 Task: Change  the formatting of the data  Which is Greater than 10 in conditional formating, put the option 'Green Fill with Dark Green Text. . 'In the sheet  Attendance Sheet for Weekly Evaluationbook
Action: Mouse moved to (58, 195)
Screenshot: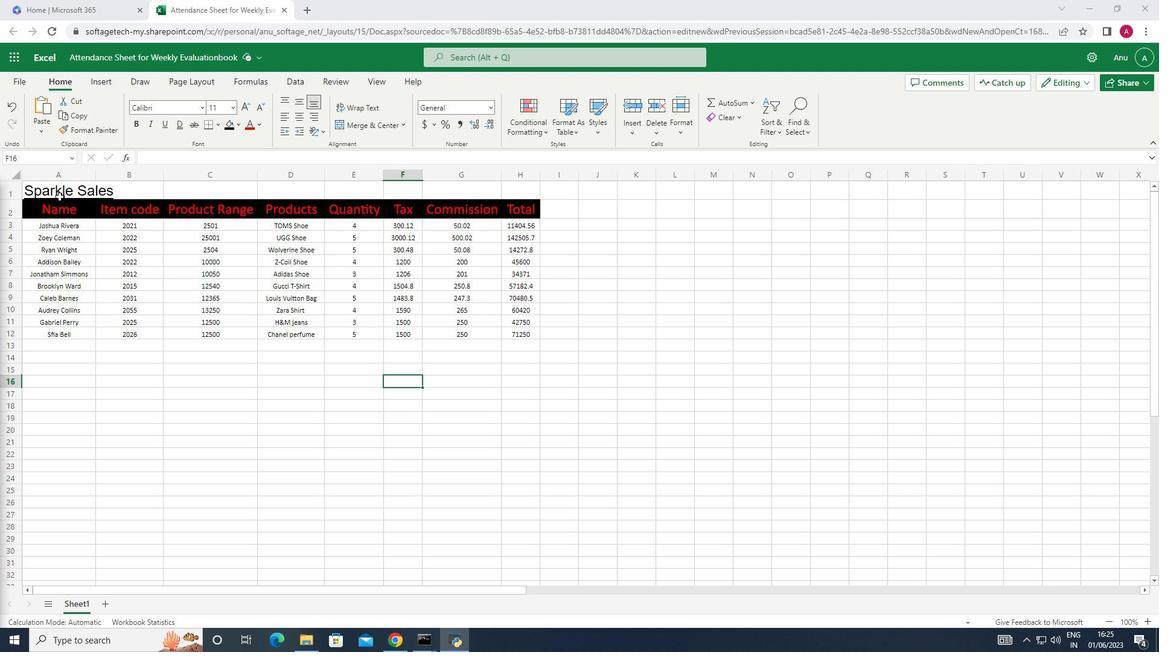 
Action: Mouse pressed left at (58, 195)
Screenshot: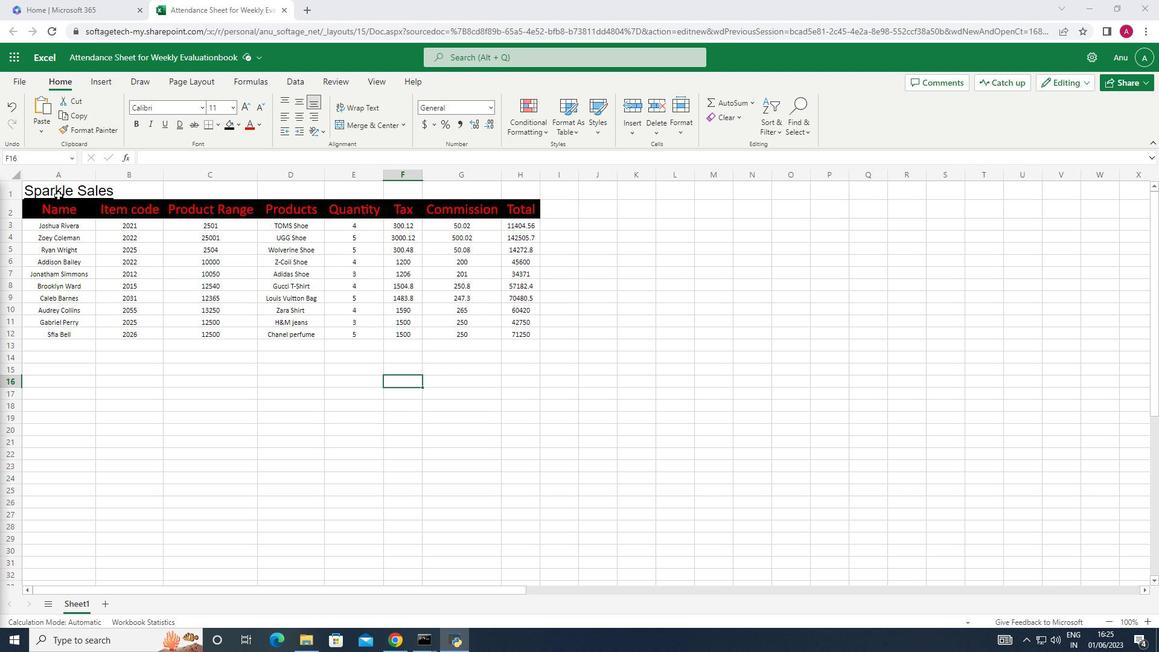 
Action: Mouse moved to (540, 135)
Screenshot: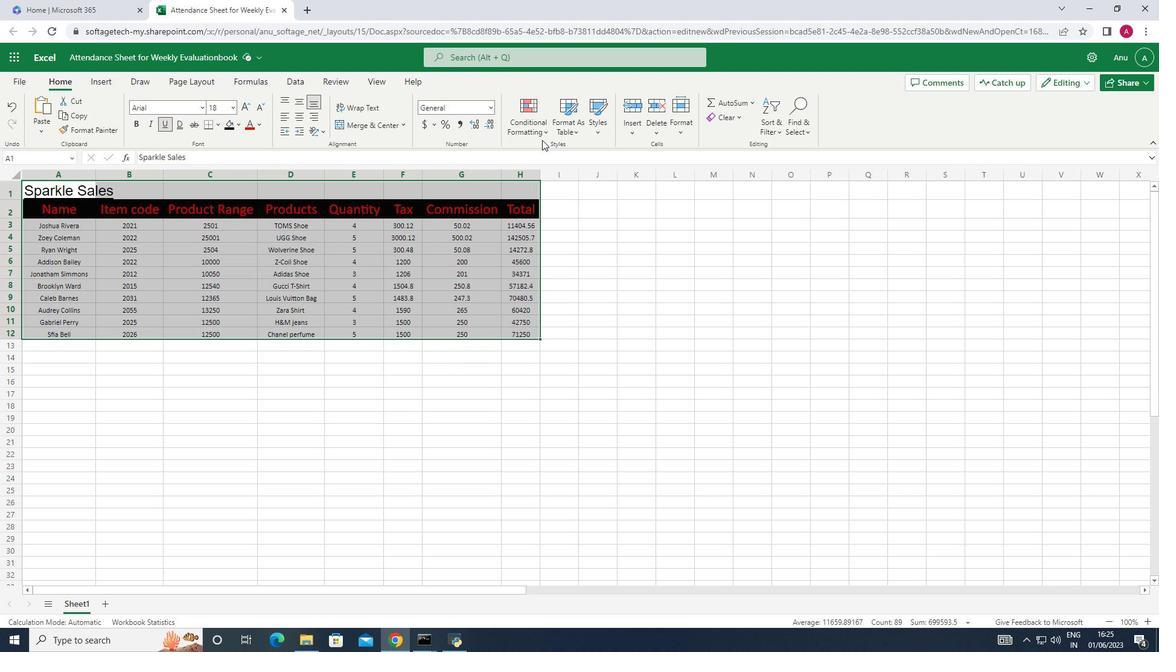 
Action: Mouse pressed left at (540, 135)
Screenshot: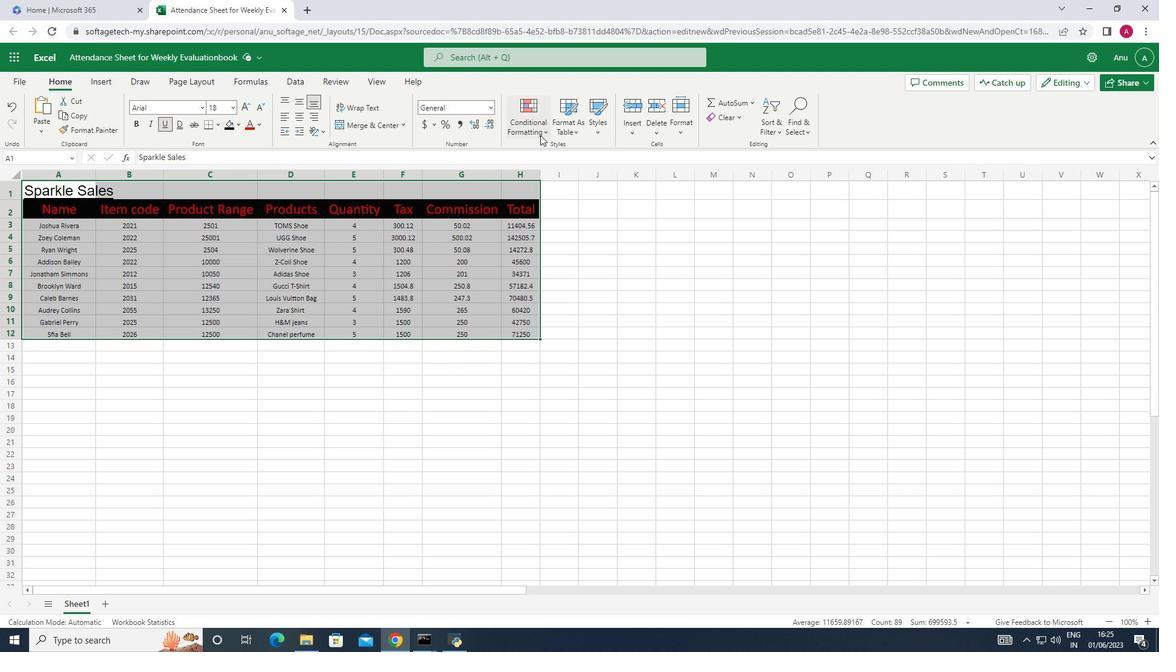 
Action: Mouse moved to (644, 167)
Screenshot: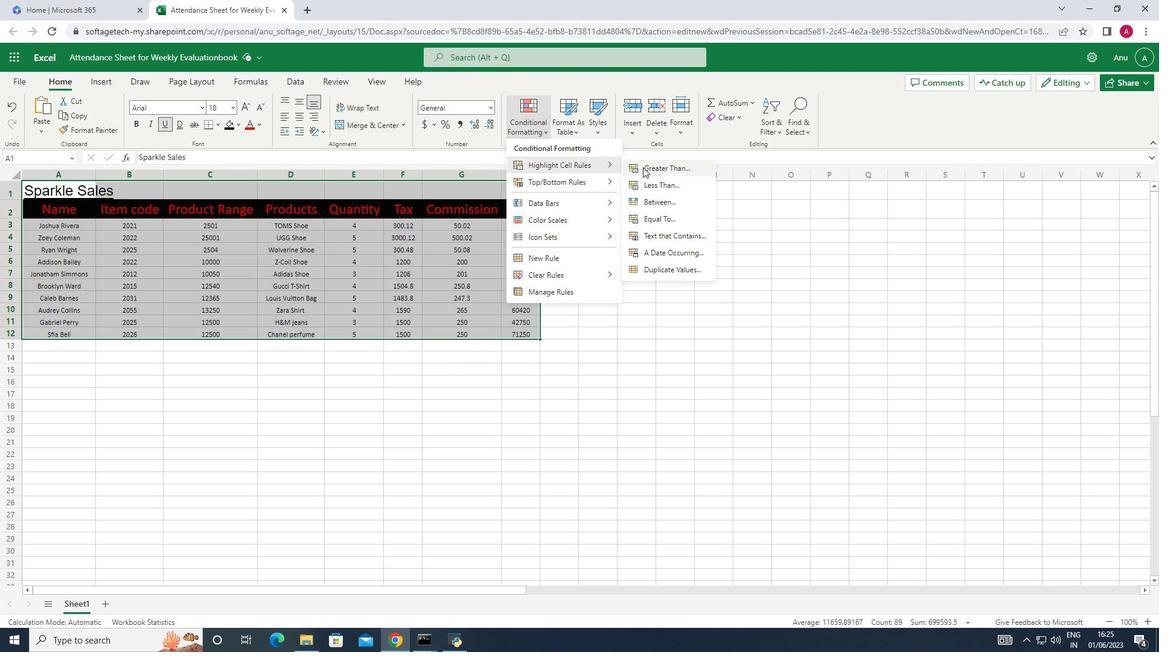 
Action: Mouse pressed left at (644, 167)
Screenshot: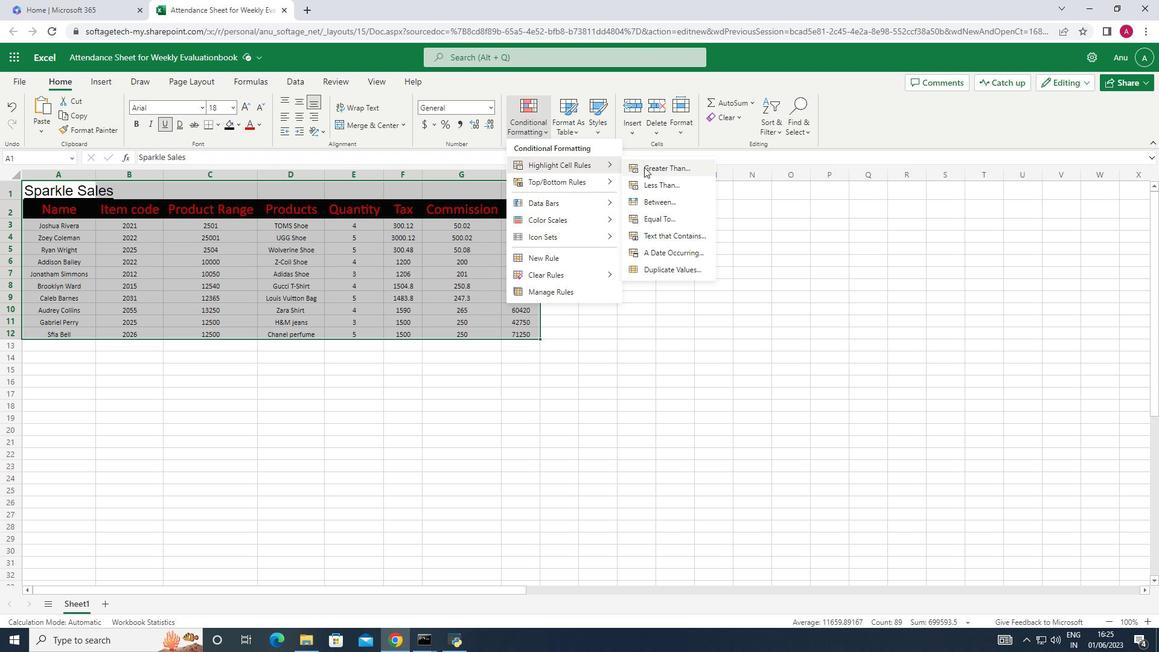 
Action: Key pressed 10
Screenshot: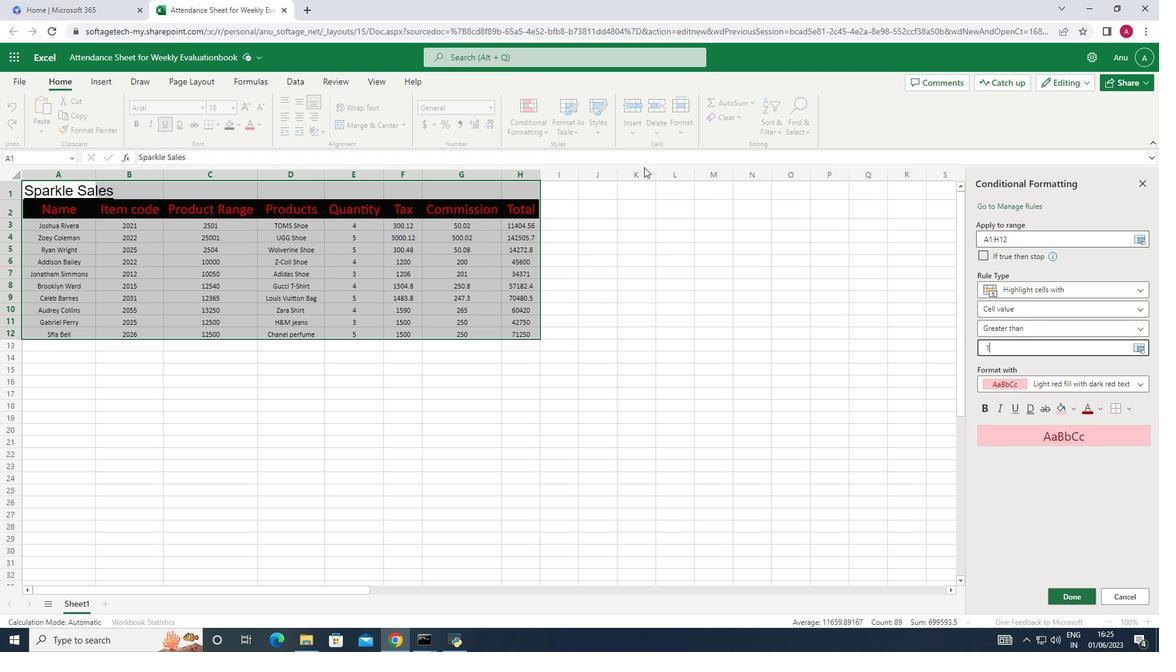 
Action: Mouse moved to (1074, 408)
Screenshot: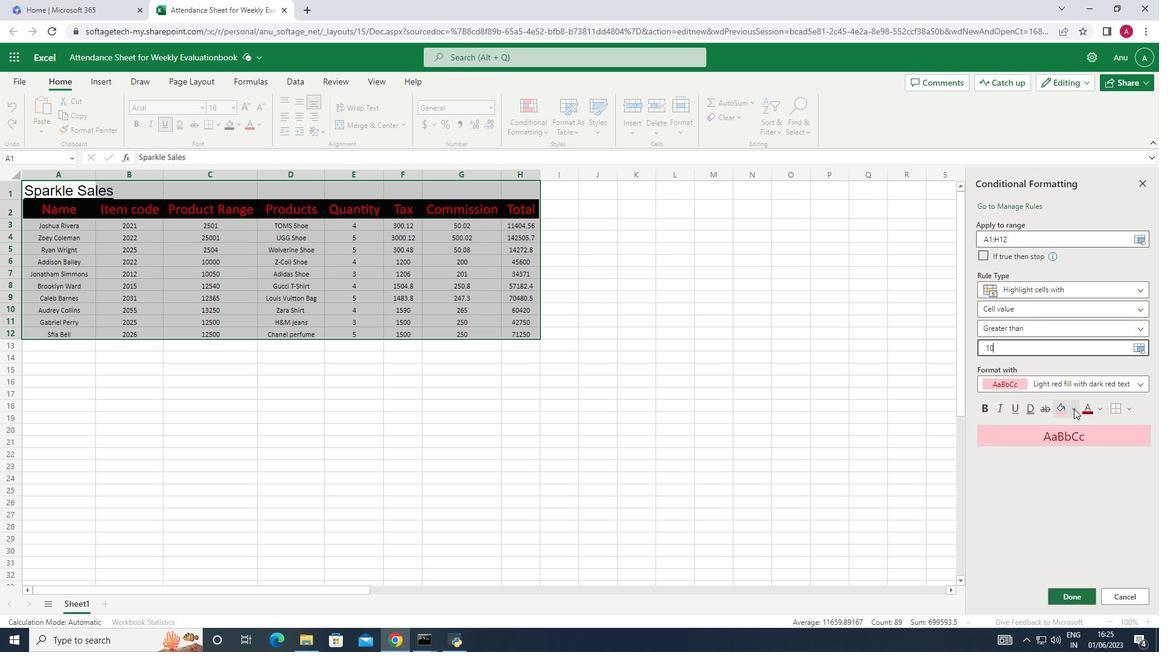
Action: Mouse pressed left at (1074, 408)
Screenshot: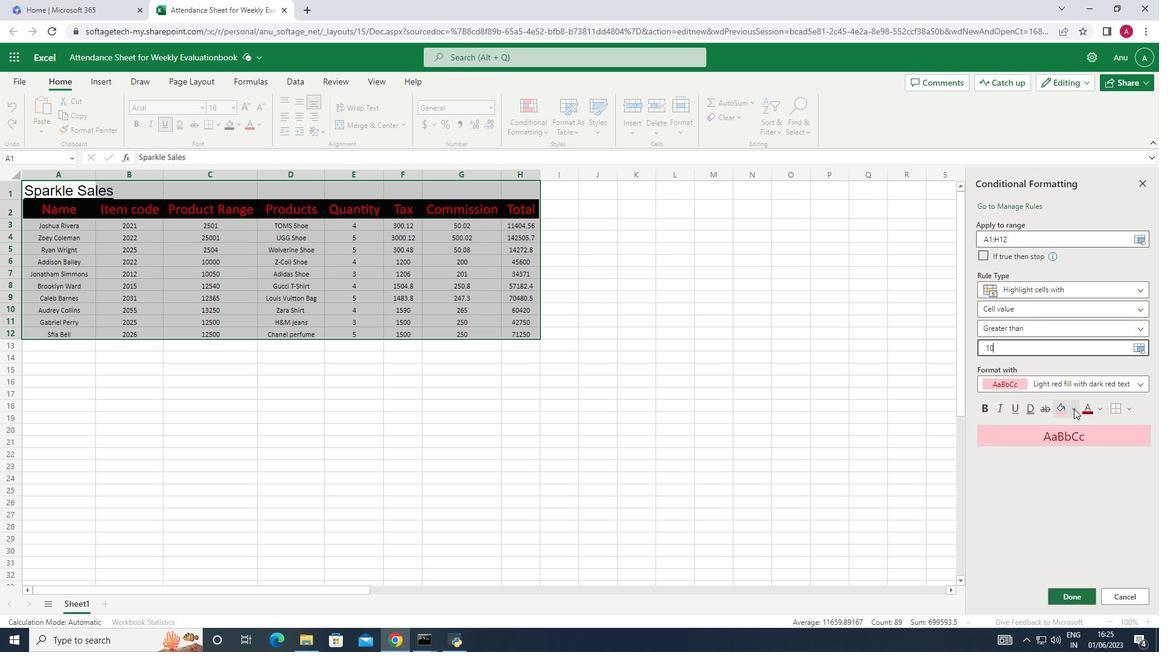 
Action: Mouse moved to (1141, 440)
Screenshot: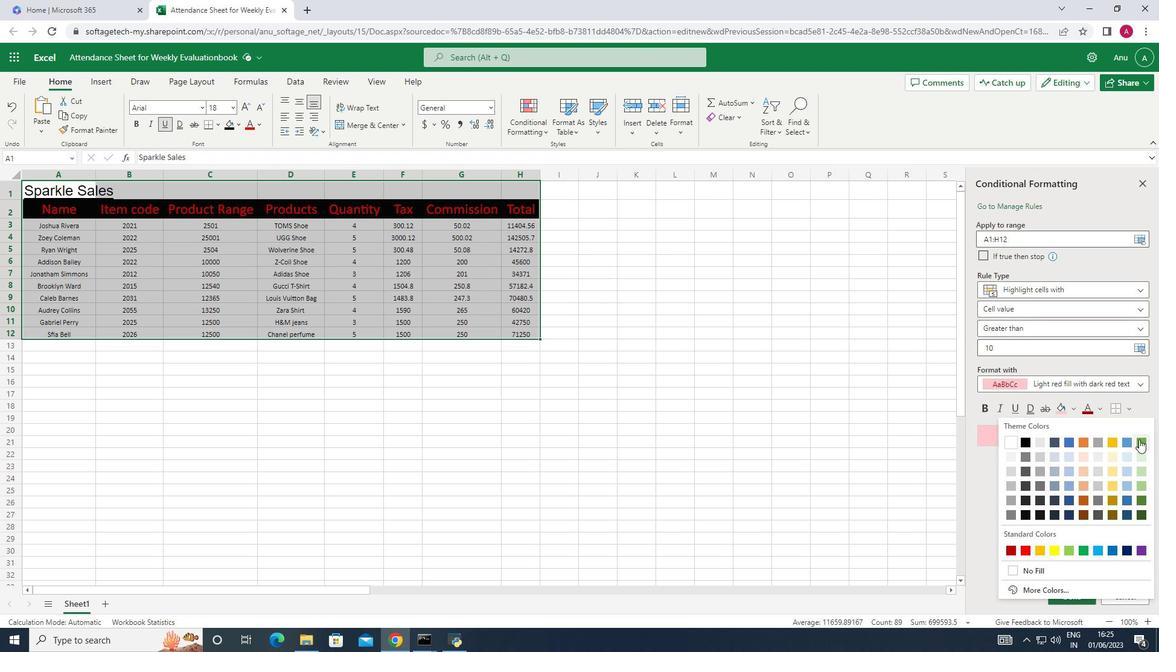 
Action: Mouse pressed left at (1141, 440)
Screenshot: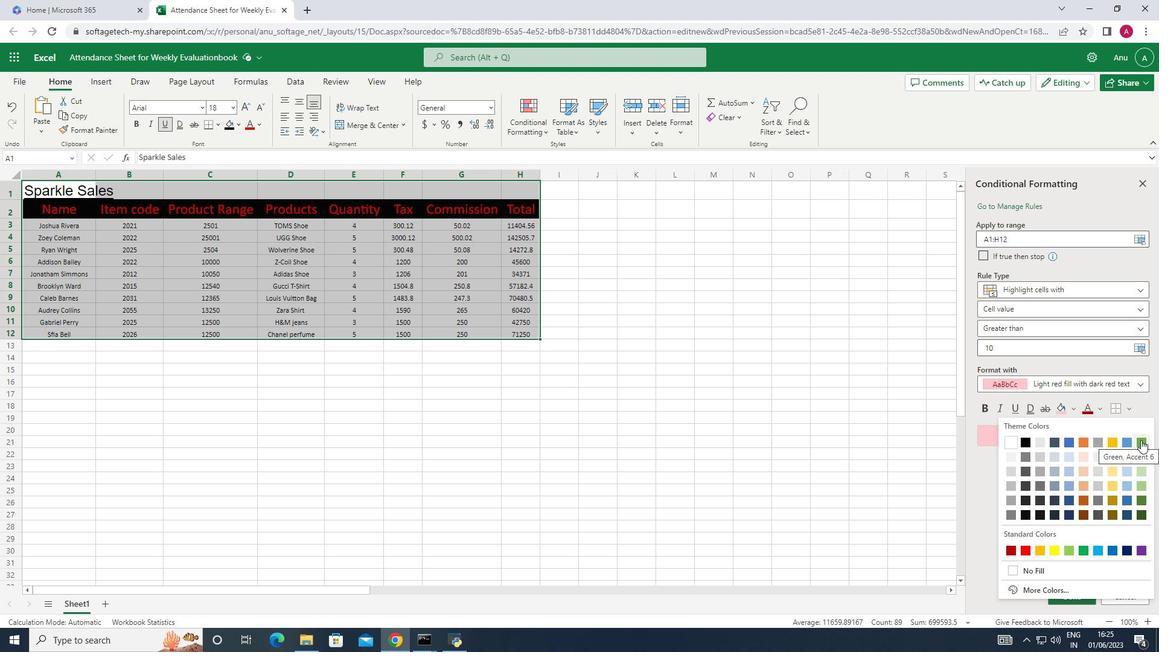 
Action: Mouse moved to (1101, 407)
Screenshot: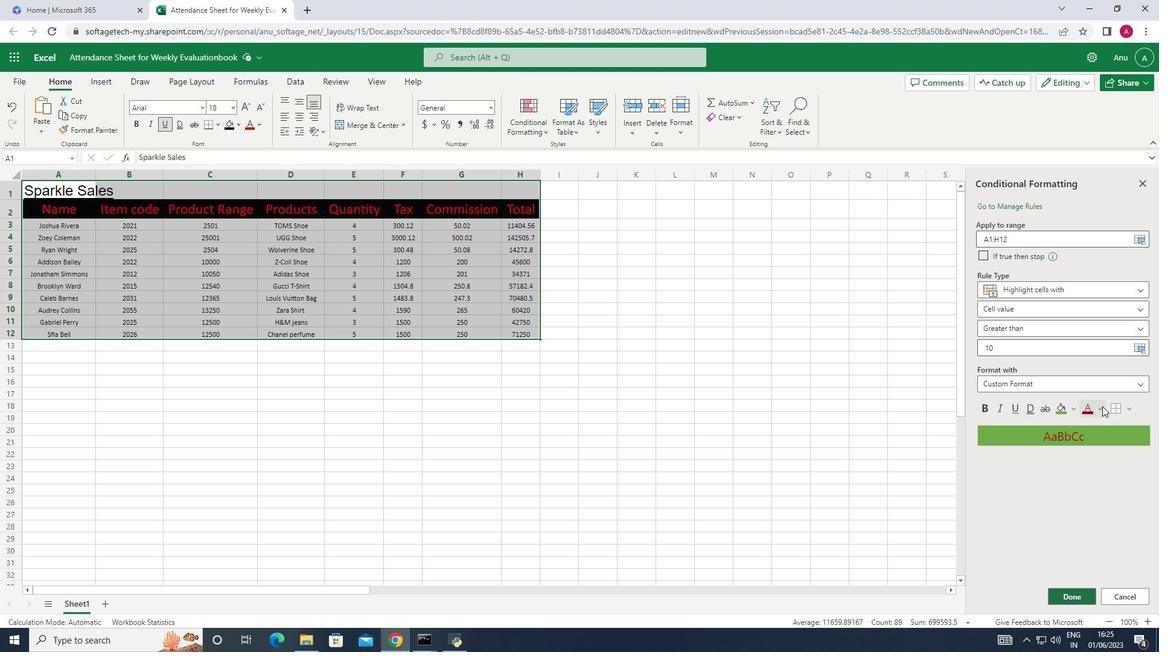 
Action: Mouse pressed left at (1101, 407)
Screenshot: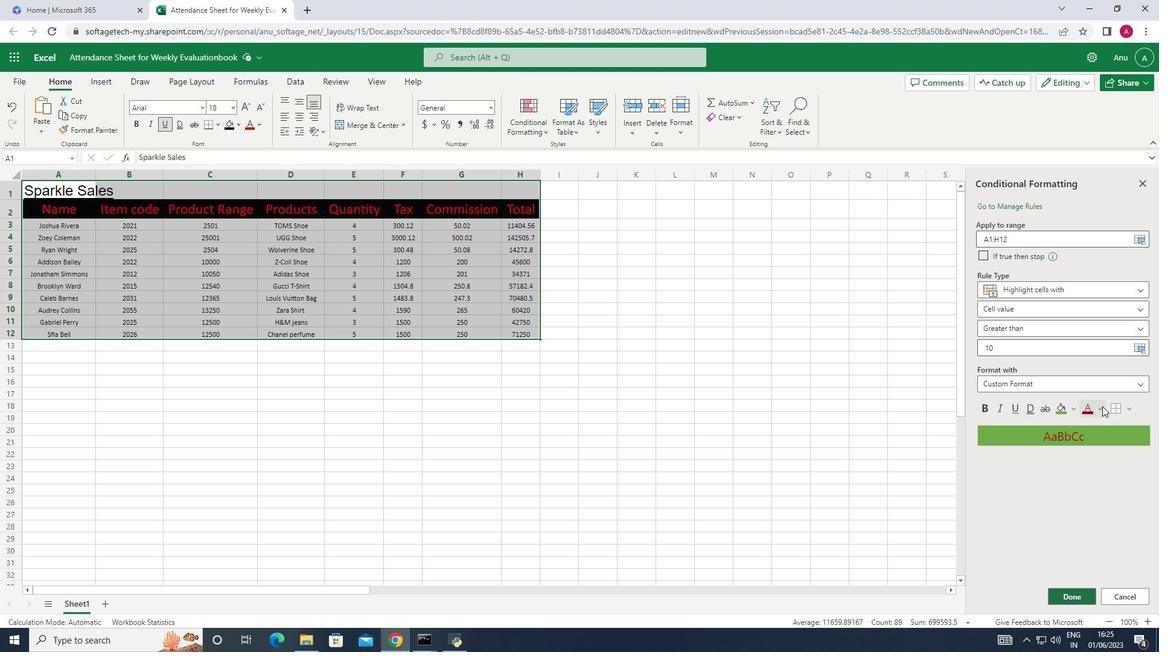 
Action: Mouse moved to (1144, 532)
Screenshot: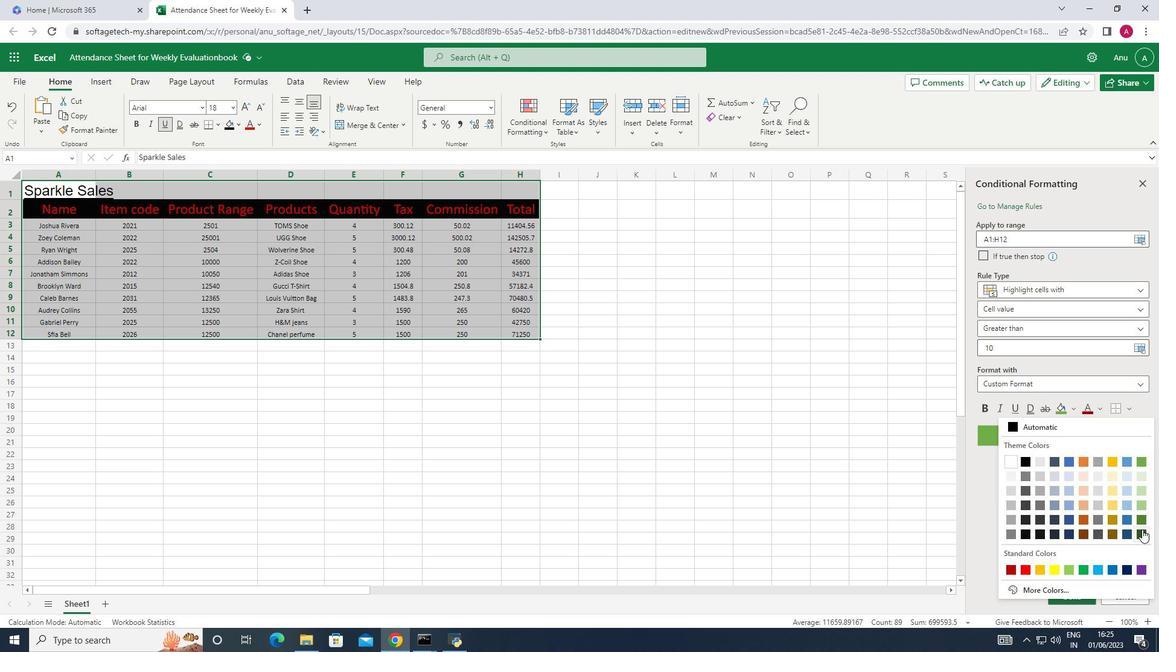 
Action: Mouse pressed left at (1144, 532)
Screenshot: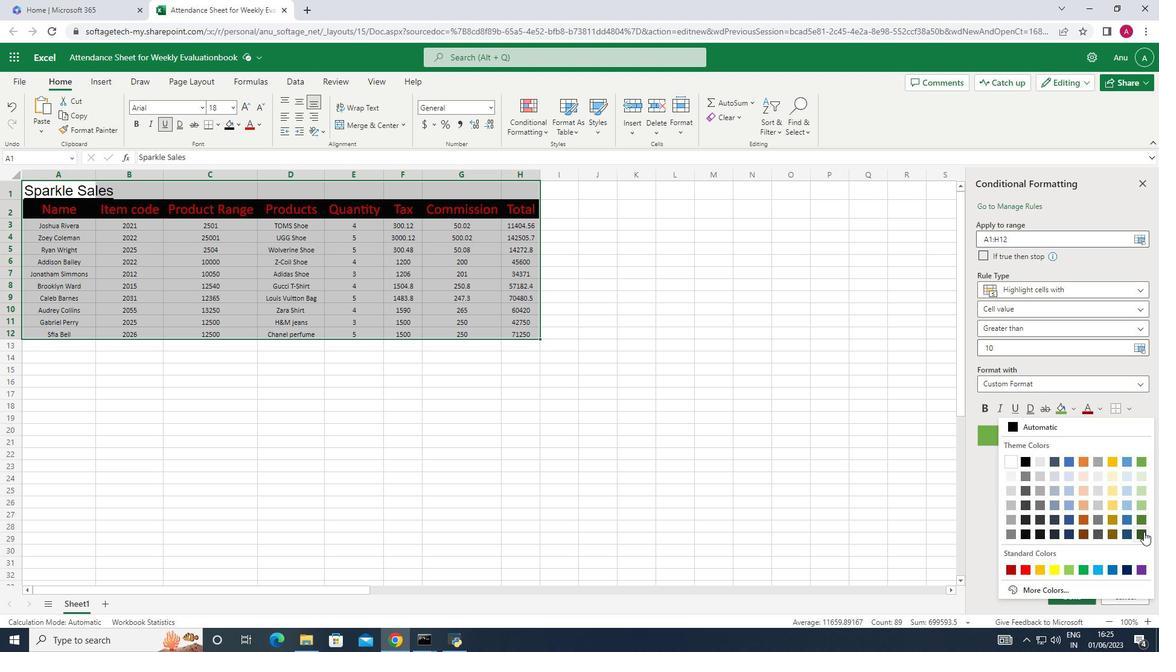 
Action: Mouse moved to (1079, 589)
Screenshot: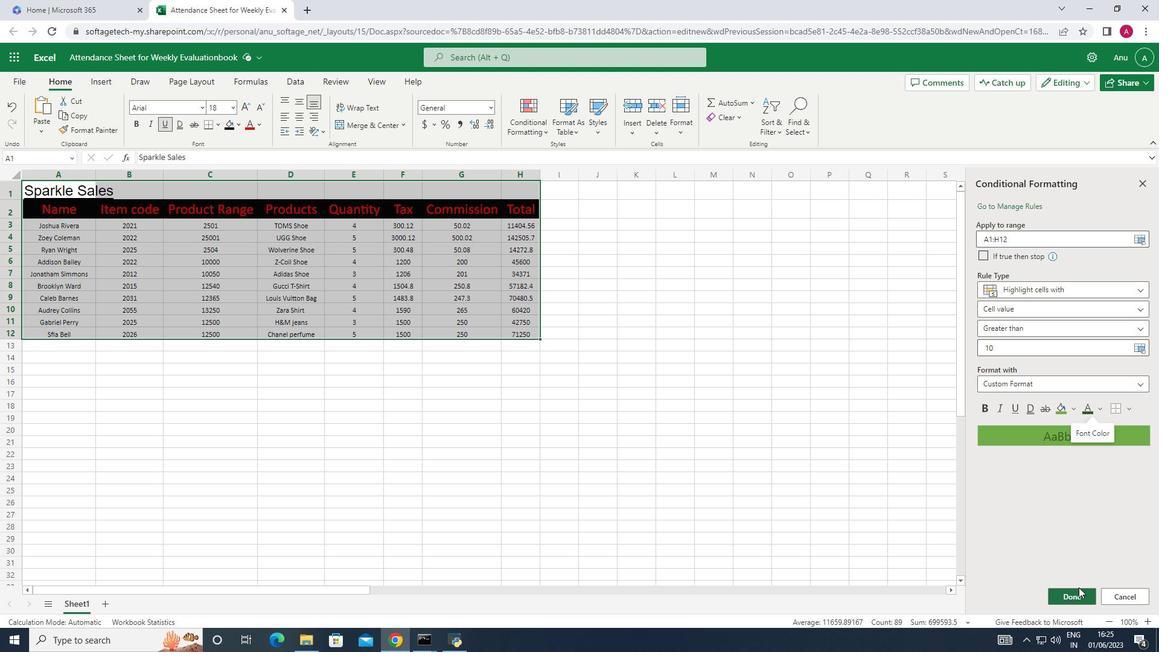 
Action: Mouse pressed left at (1079, 589)
Screenshot: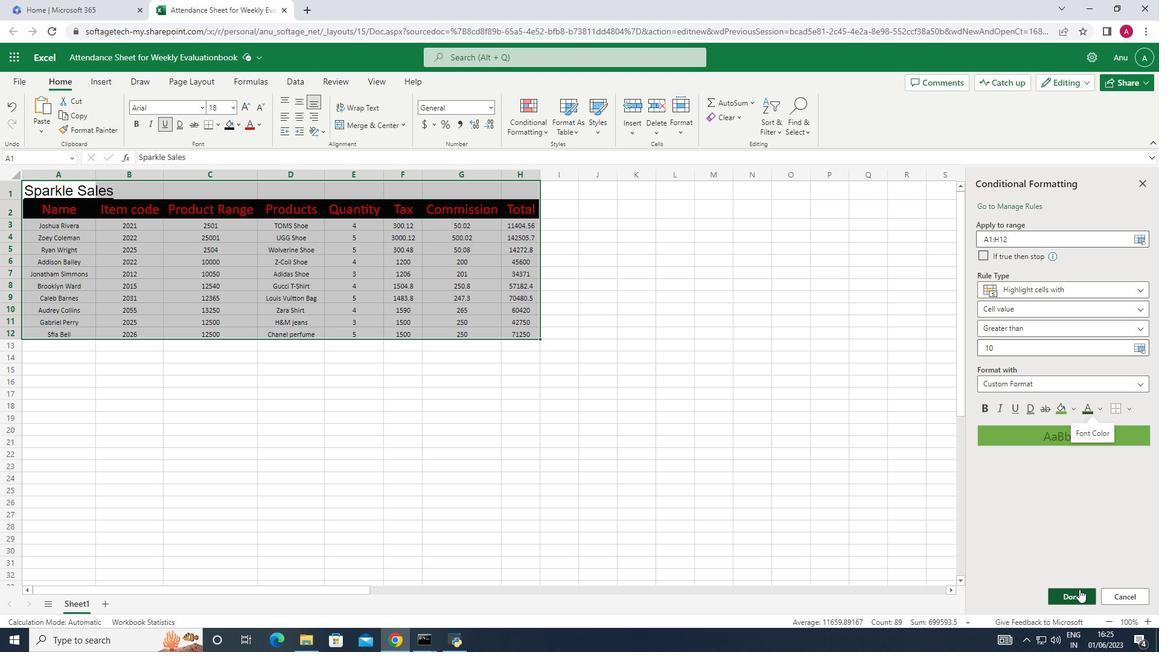 
Action: Mouse moved to (497, 481)
Screenshot: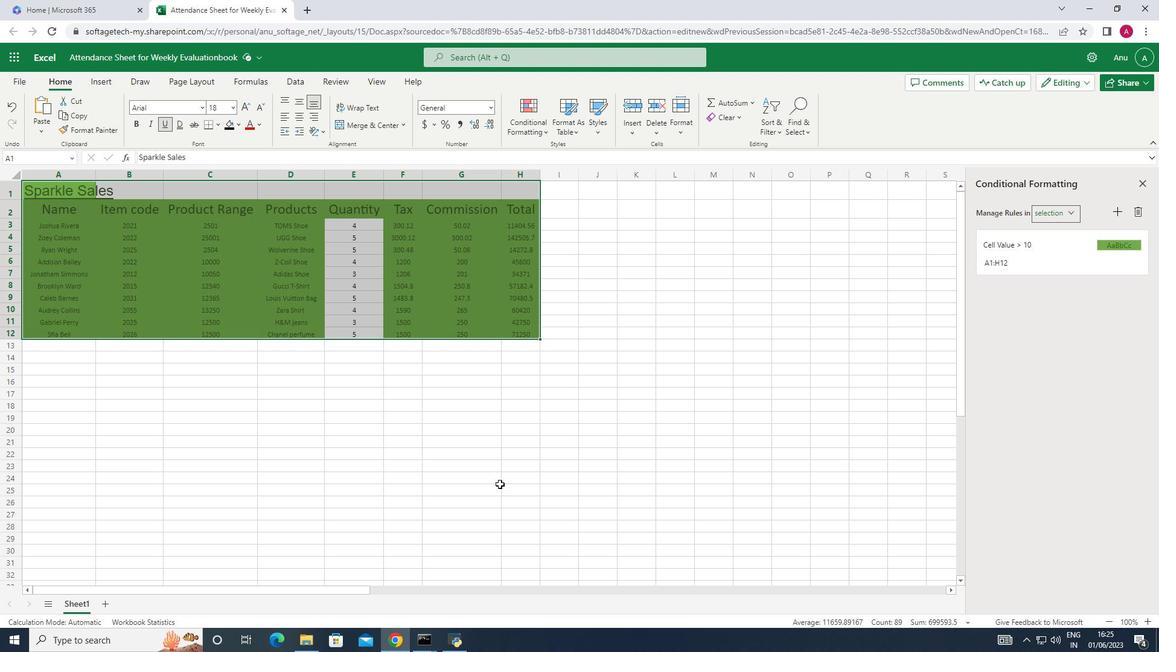 
Action: Mouse pressed left at (497, 481)
Screenshot: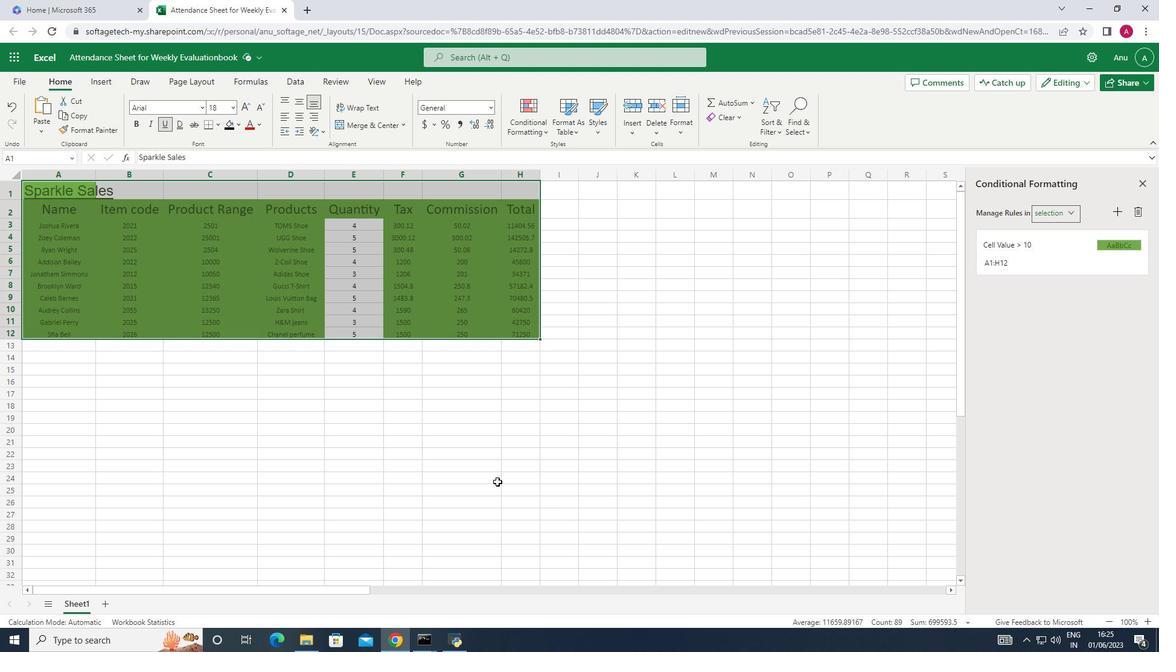 
Action: Mouse moved to (94, 179)
Screenshot: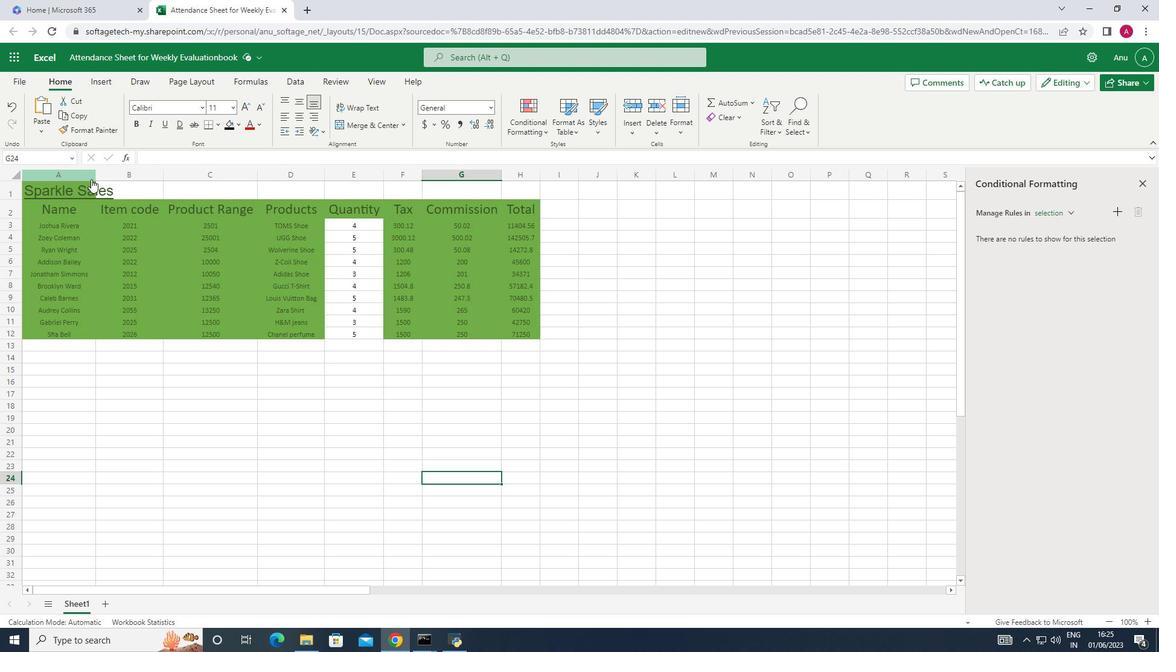 
Action: Mouse pressed left at (94, 179)
Screenshot: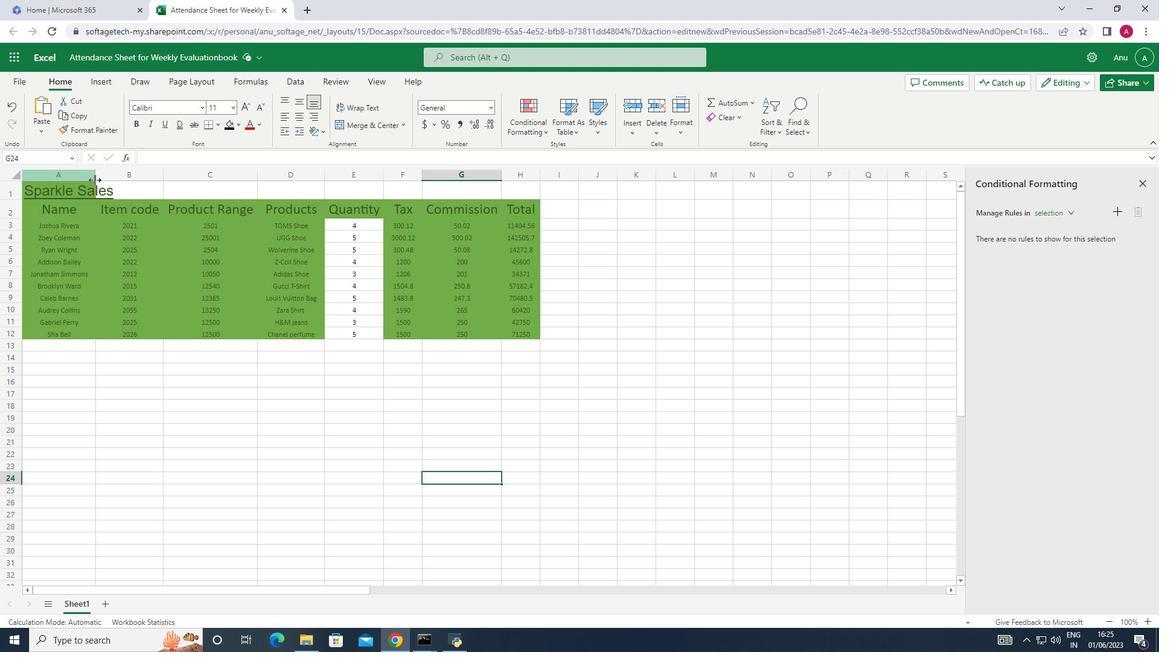 
Action: Mouse pressed left at (94, 179)
Screenshot: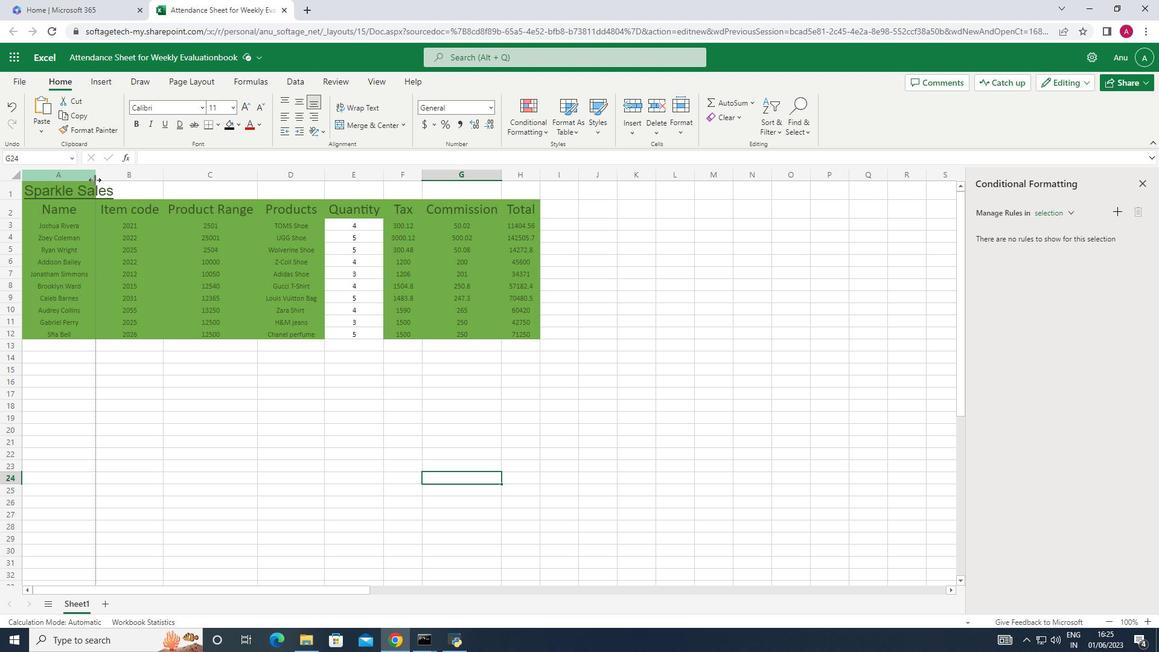 
Action: Mouse moved to (280, 433)
Screenshot: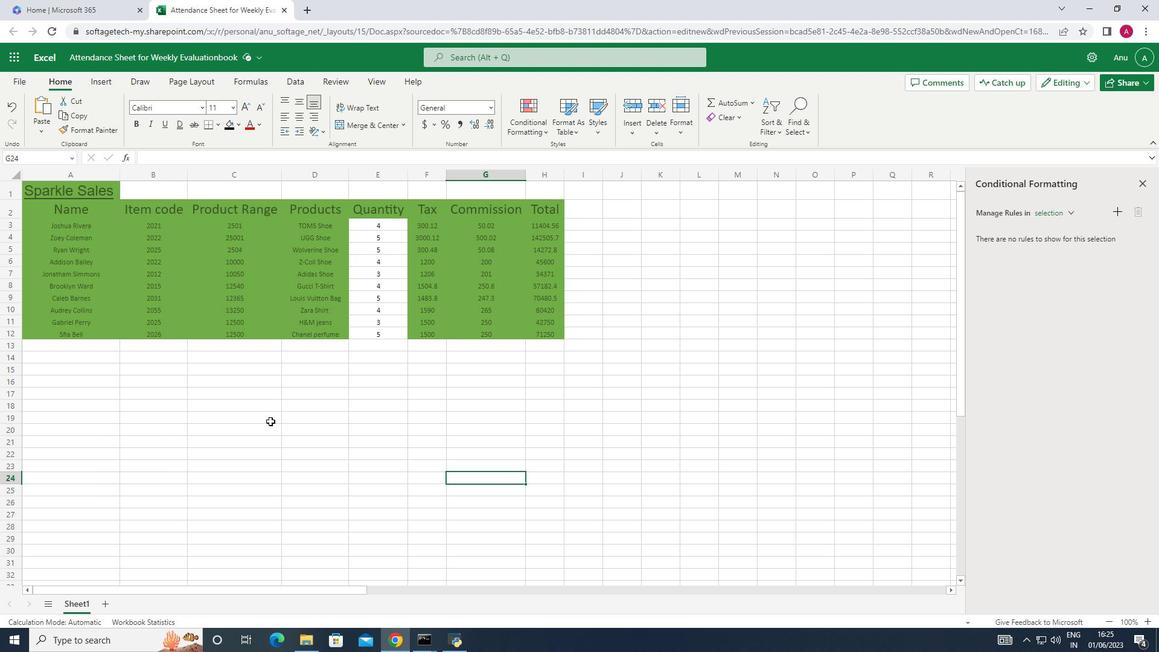 
Action: Mouse pressed left at (280, 433)
Screenshot: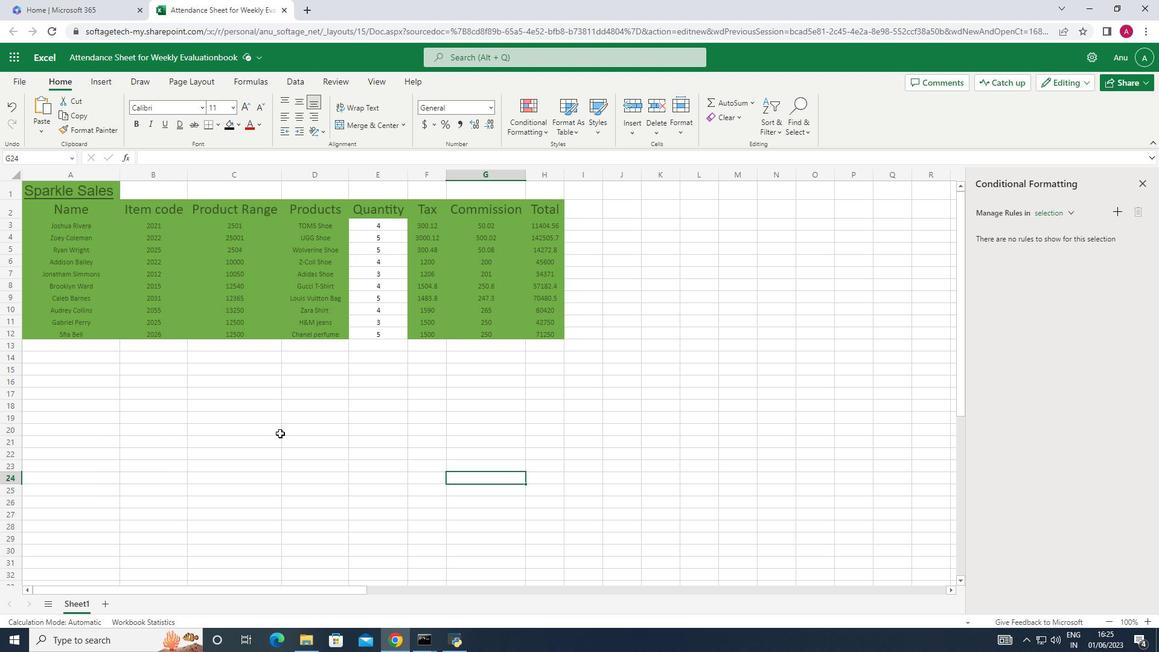 
